 Task: Create a task  Upgrade and migrate company servers to a cloud-based solution , assign it to team member softage.3@softage.net in the project AgileCon and update the status of the task to  At Risk , set the priority of the task to Medium
Action: Mouse moved to (54, 47)
Screenshot: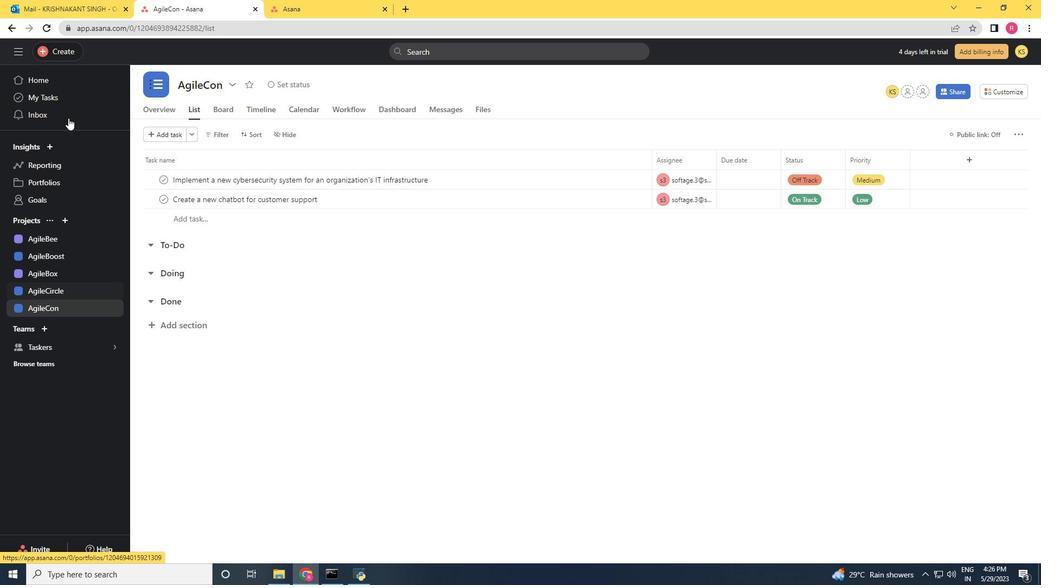 
Action: Mouse pressed left at (54, 47)
Screenshot: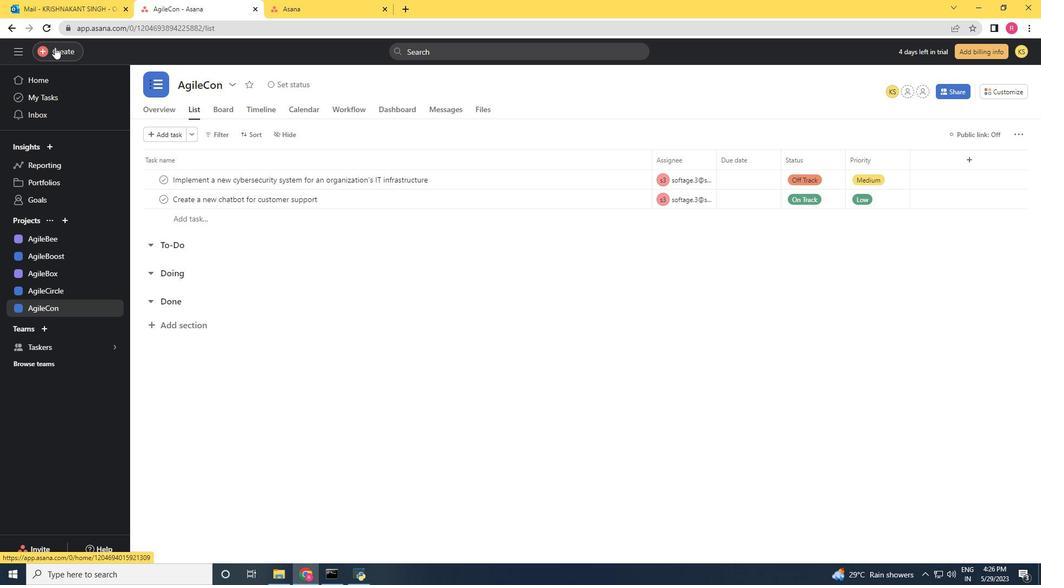
Action: Mouse moved to (111, 61)
Screenshot: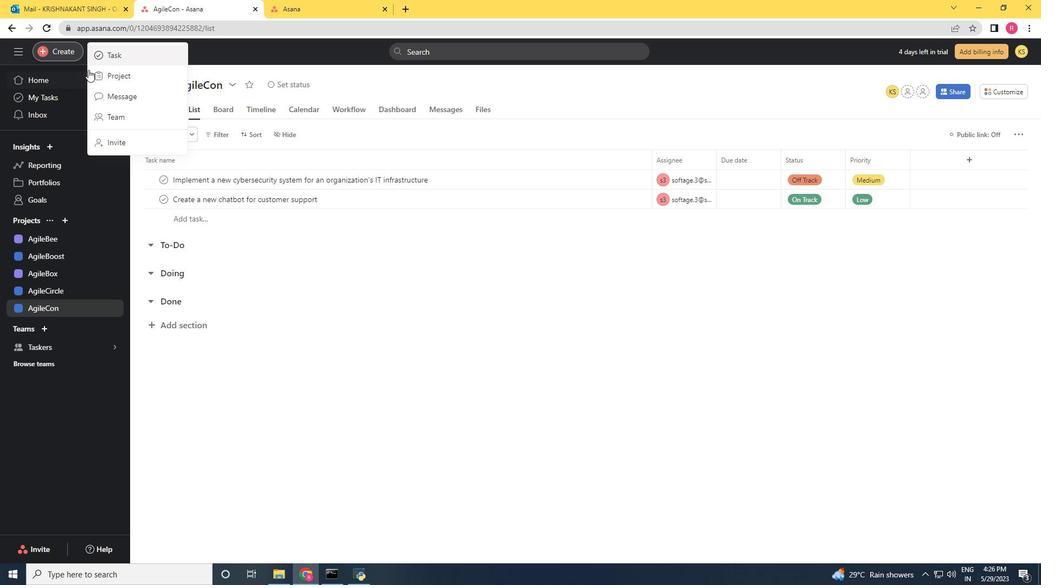 
Action: Mouse pressed left at (111, 61)
Screenshot: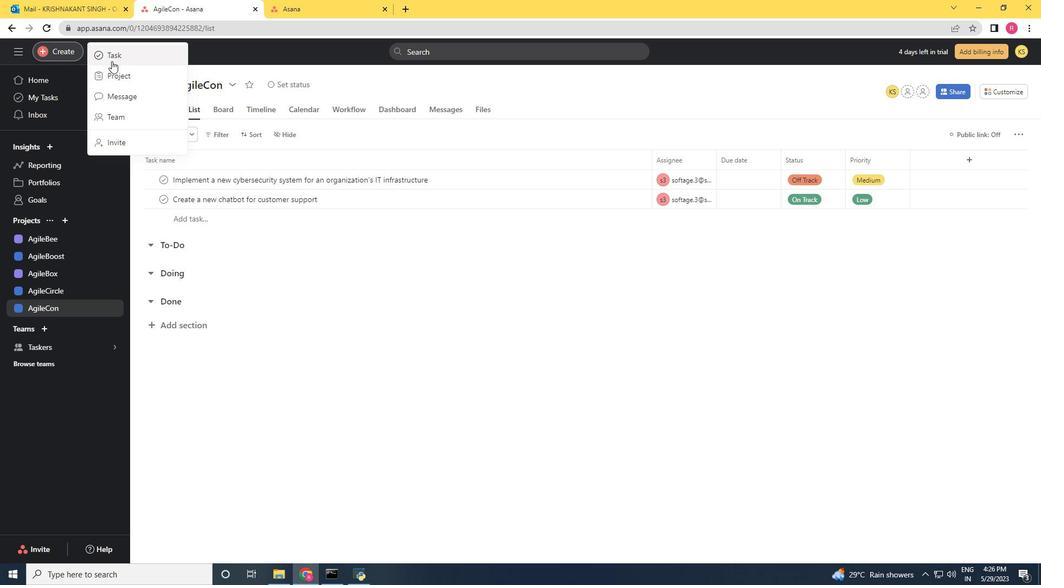 
Action: Mouse moved to (793, 302)
Screenshot: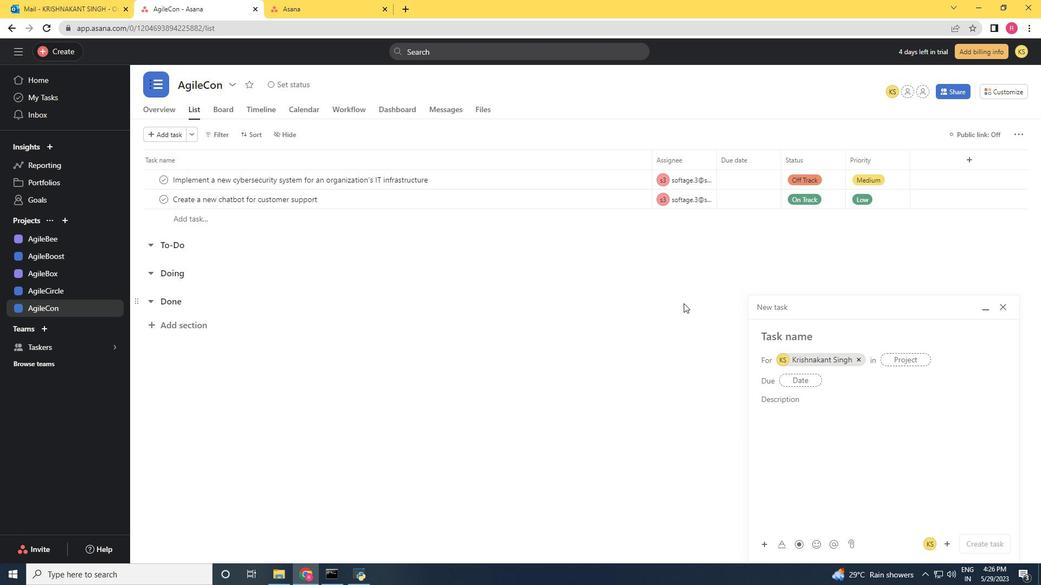 
Action: Key pressed <Key.shift>Upgrade<Key.space>and<Key.space>migrate<Key.space>company<Key.space>servers<Key.space>to<Key.space>a<Key.space>cloud<Key.space><Key.backspace>-based<Key.space>solution<Key.space><Key.enter>
Screenshot: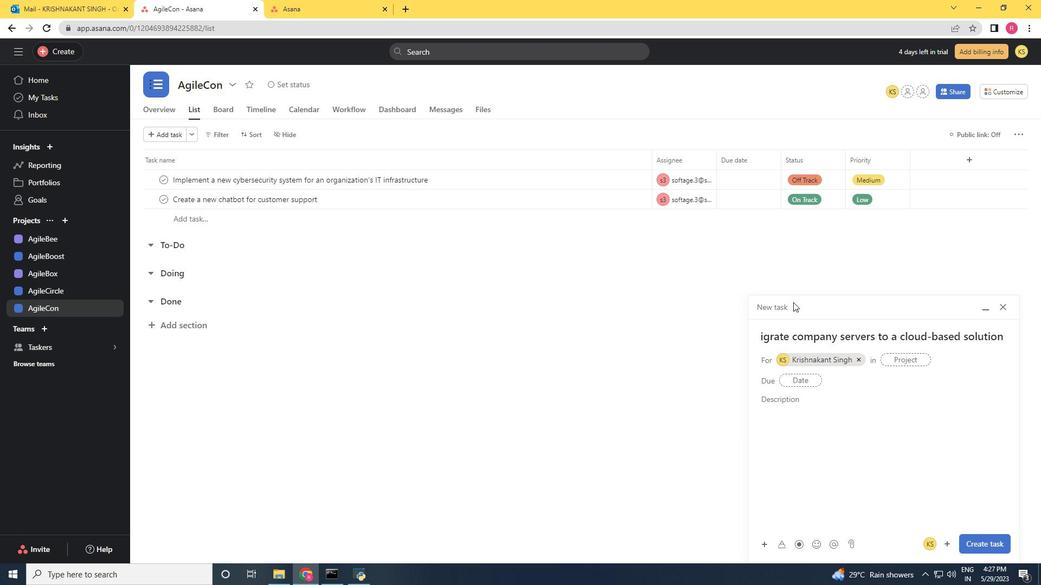 
Action: Mouse moved to (803, 305)
Screenshot: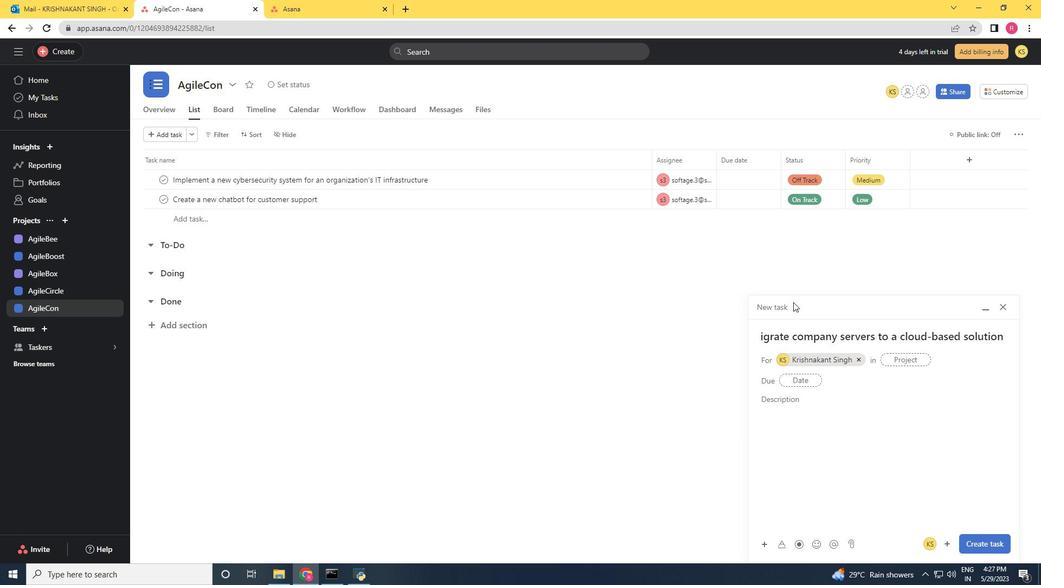 
Action: Mouse scrolled (803, 306) with delta (0, 0)
Screenshot: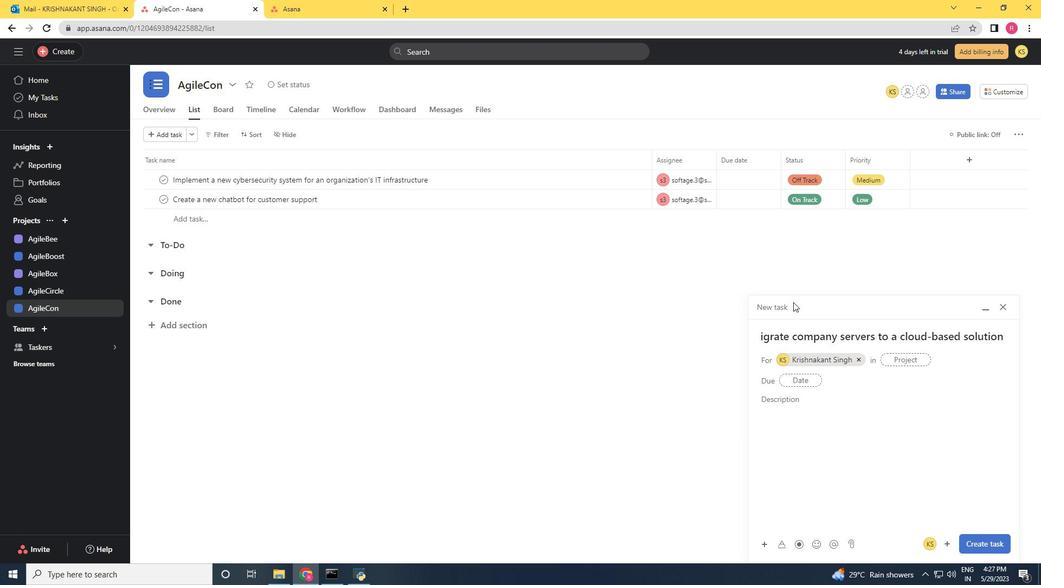 
Action: Mouse moved to (860, 358)
Screenshot: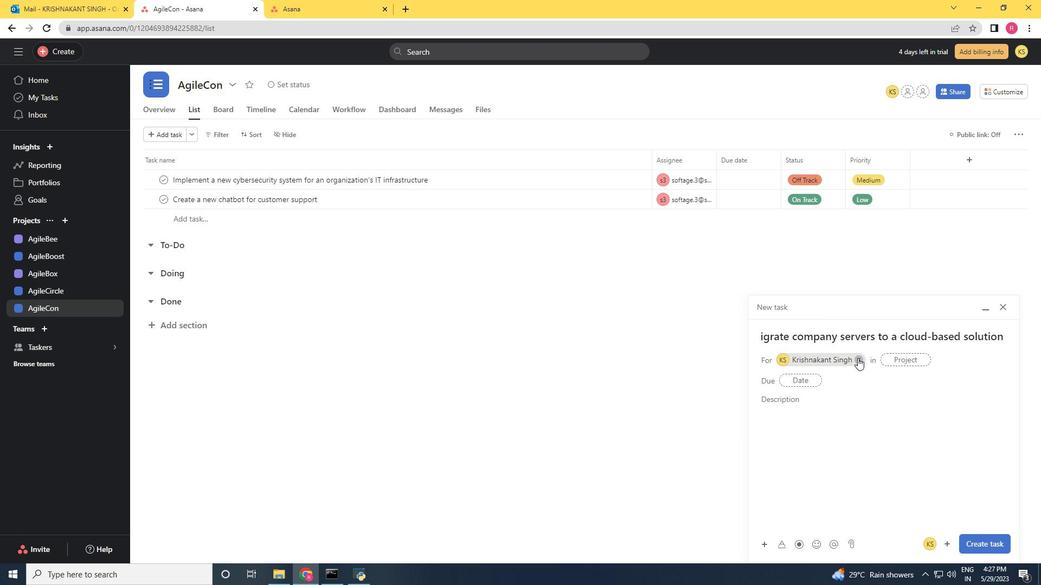 
Action: Mouse pressed left at (860, 358)
Screenshot: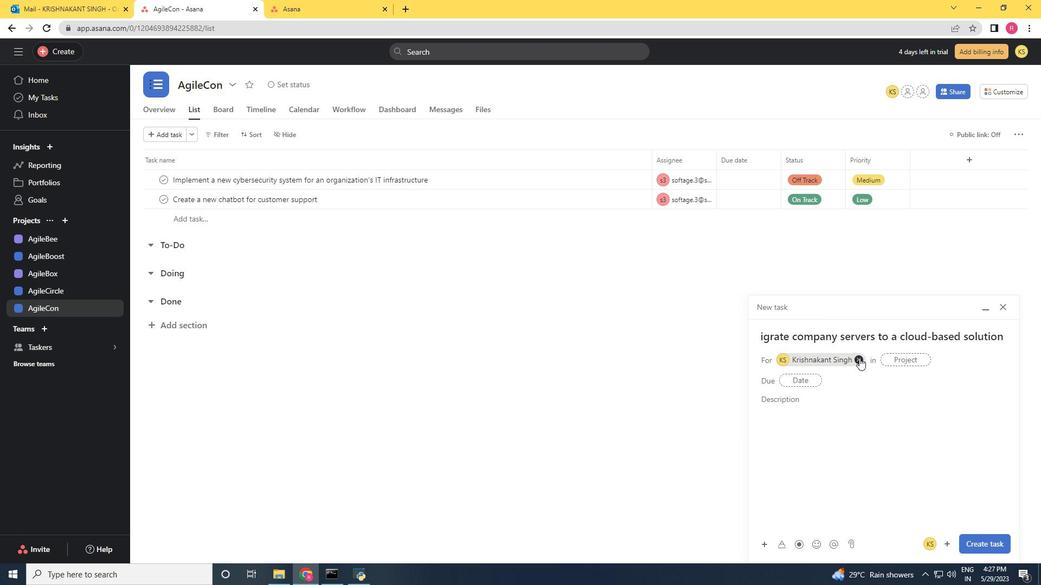 
Action: Mouse moved to (807, 363)
Screenshot: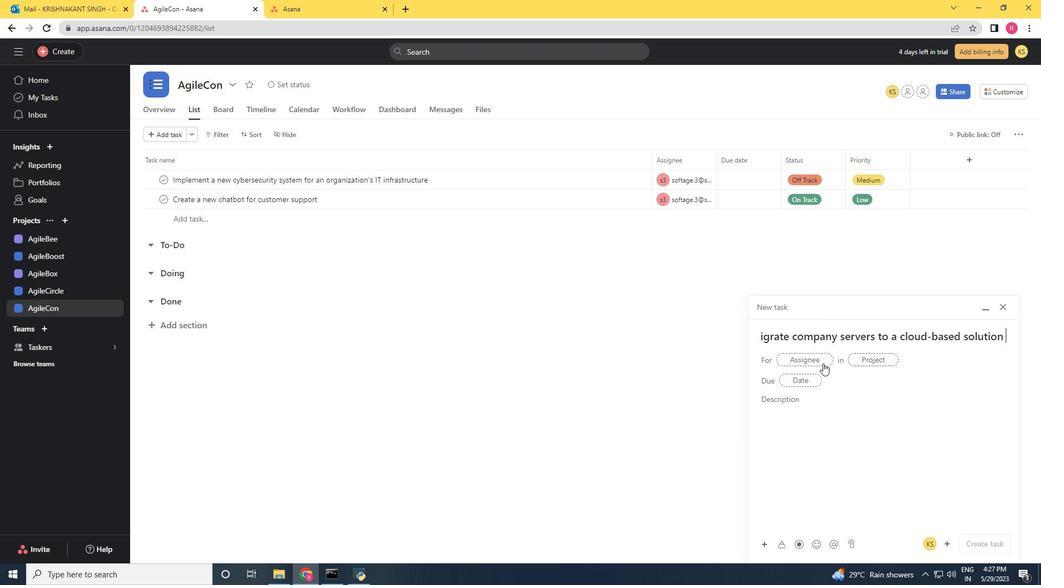 
Action: Mouse pressed left at (807, 363)
Screenshot: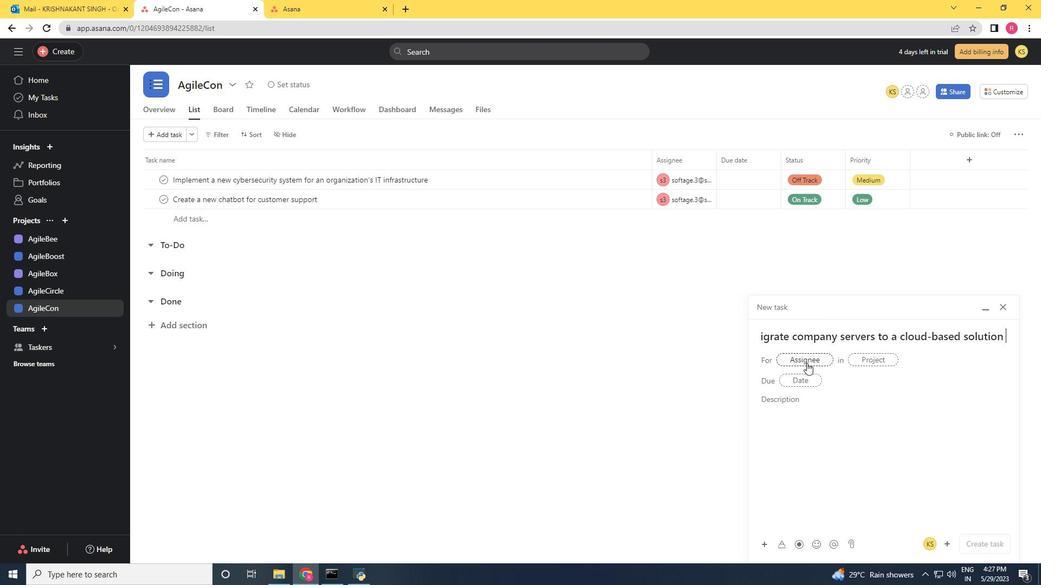 
Action: Key pressed softage.3<Key.shift>@softage.m<Key.backspace>ney<Key.backspace>t
Screenshot: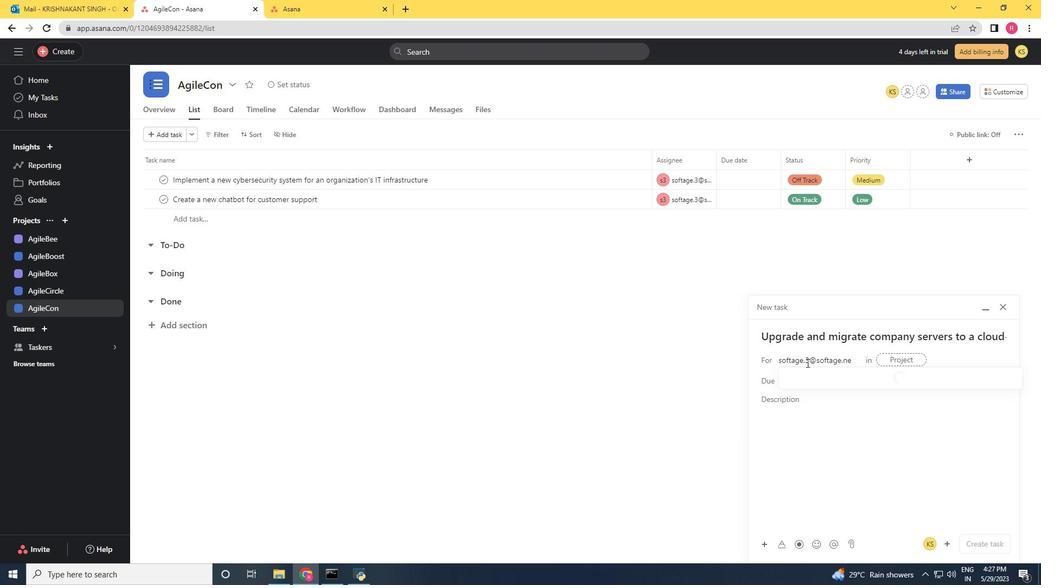 
Action: Mouse scrolled (807, 364) with delta (0, 0)
Screenshot: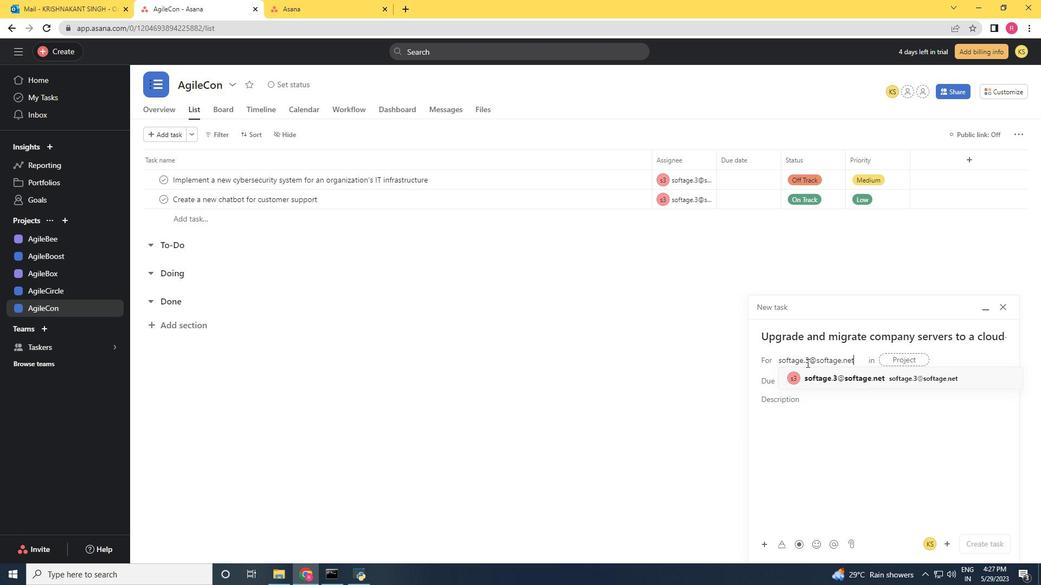 
Action: Mouse moved to (859, 376)
Screenshot: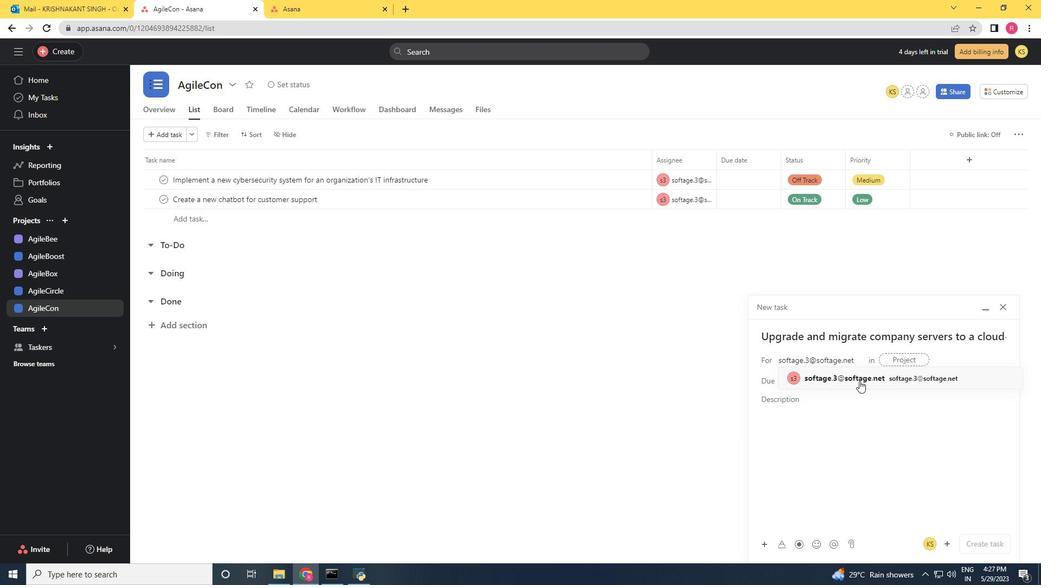 
Action: Mouse pressed left at (859, 376)
Screenshot: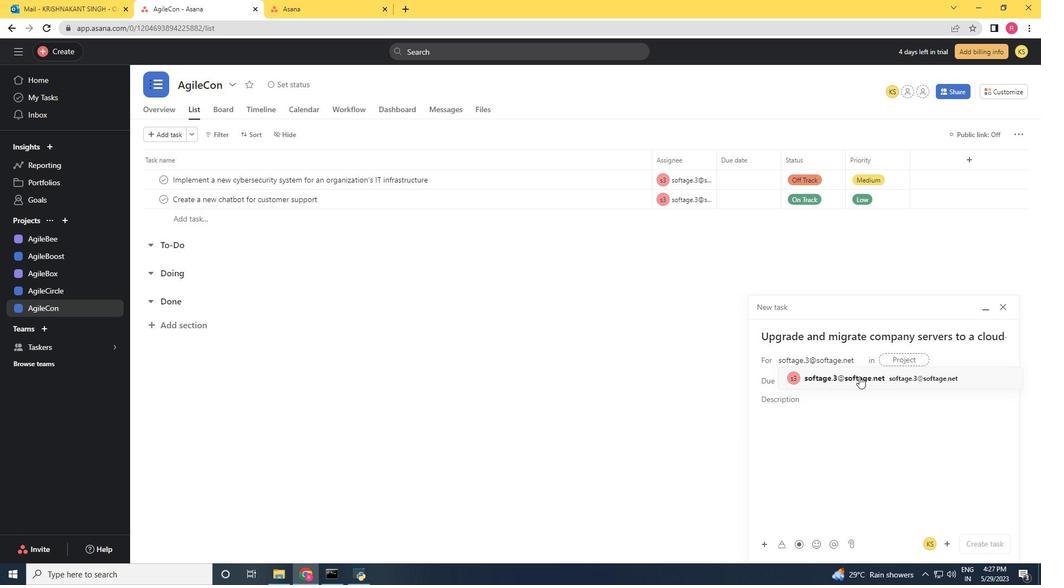 
Action: Mouse moved to (692, 377)
Screenshot: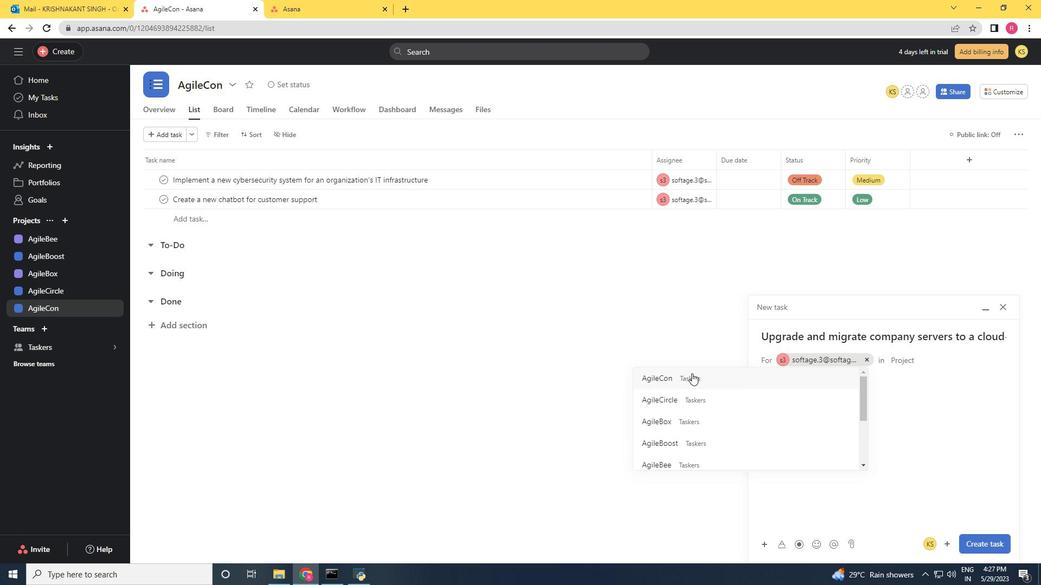
Action: Mouse pressed left at (692, 377)
Screenshot: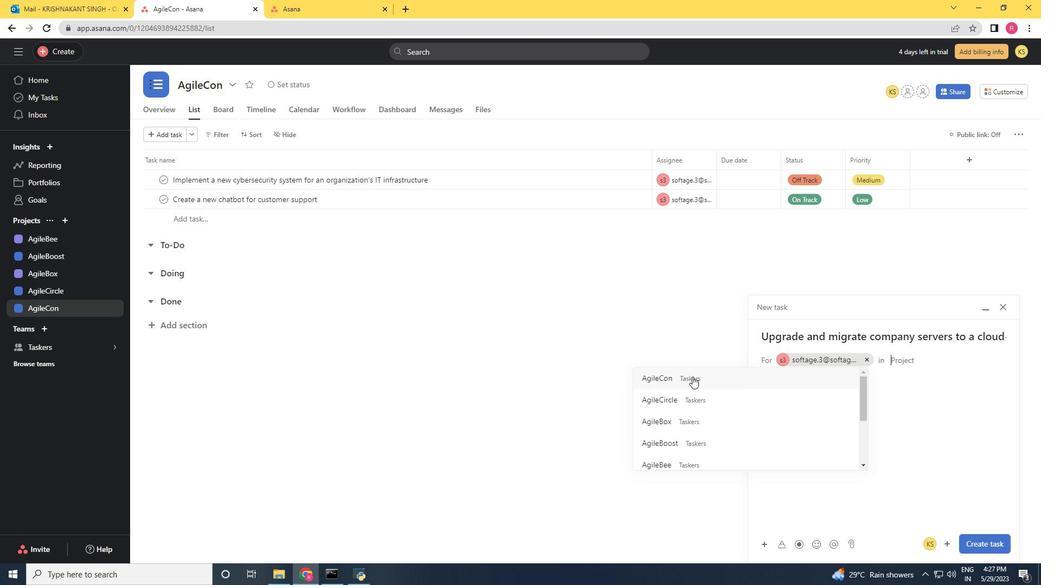 
Action: Mouse moved to (821, 400)
Screenshot: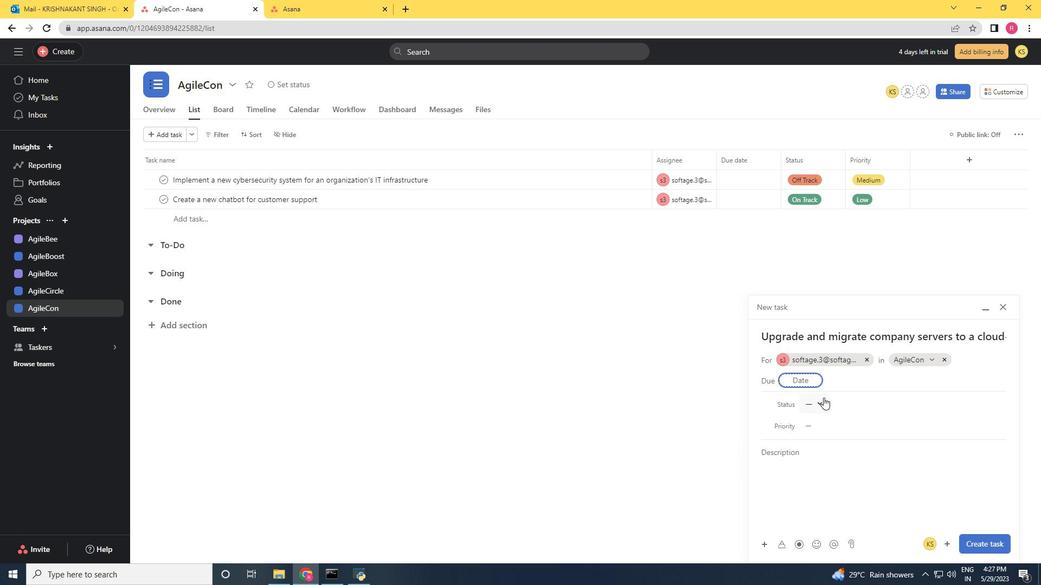 
Action: Mouse pressed left at (821, 400)
Screenshot: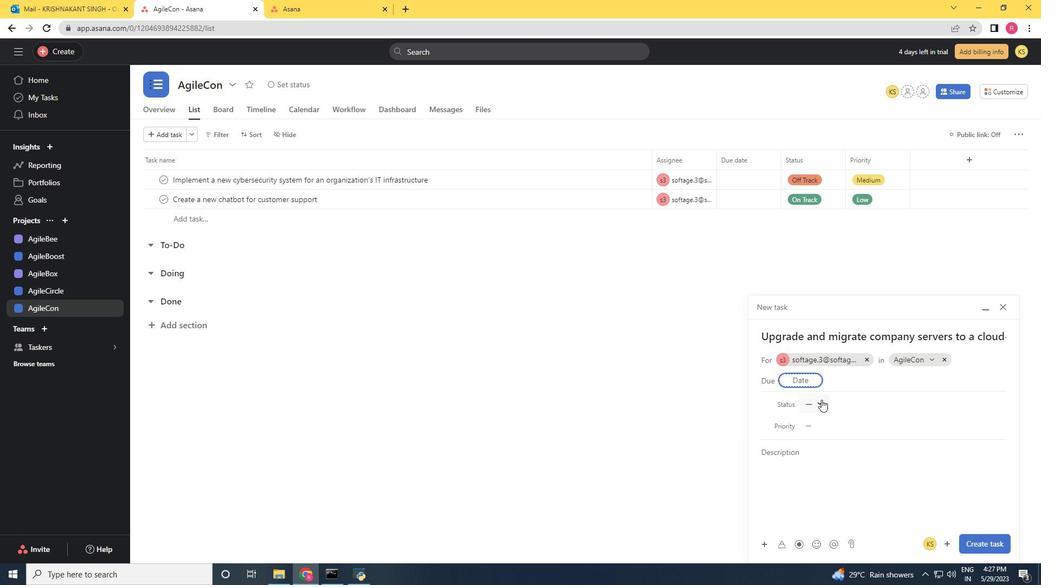 
Action: Mouse moved to (828, 483)
Screenshot: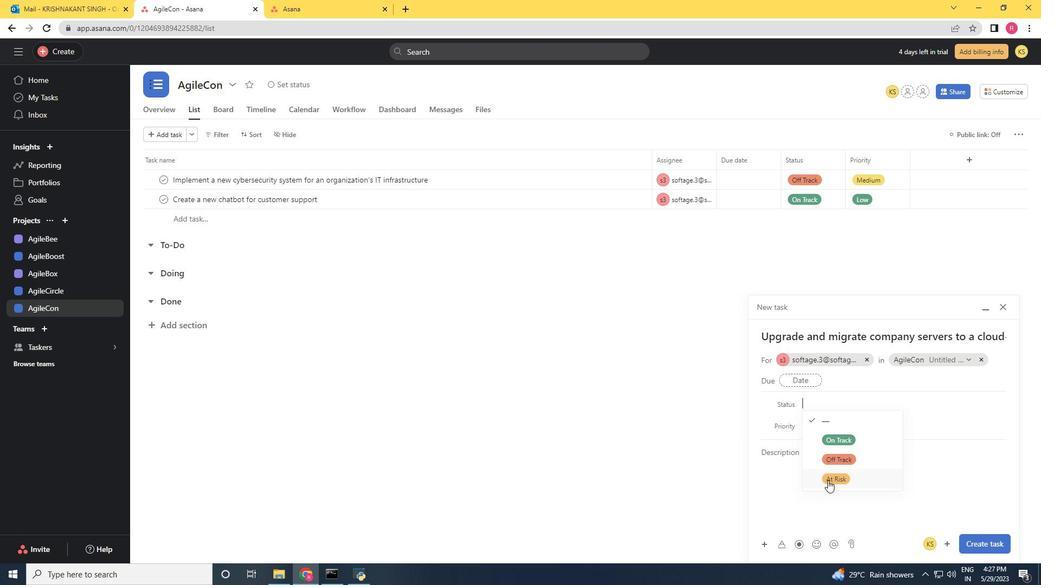 
Action: Mouse pressed left at (828, 483)
Screenshot: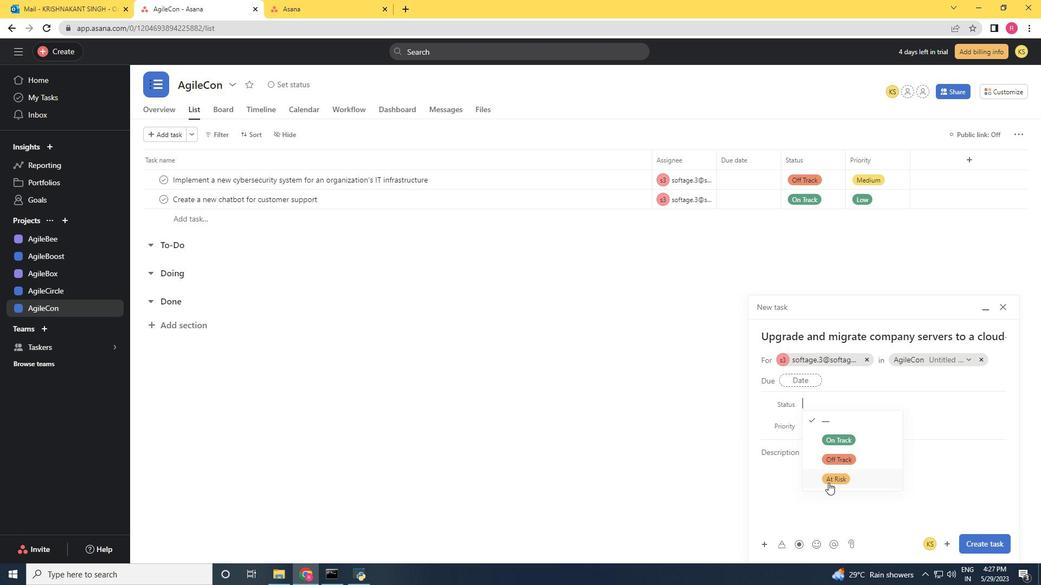 
Action: Mouse moved to (813, 424)
Screenshot: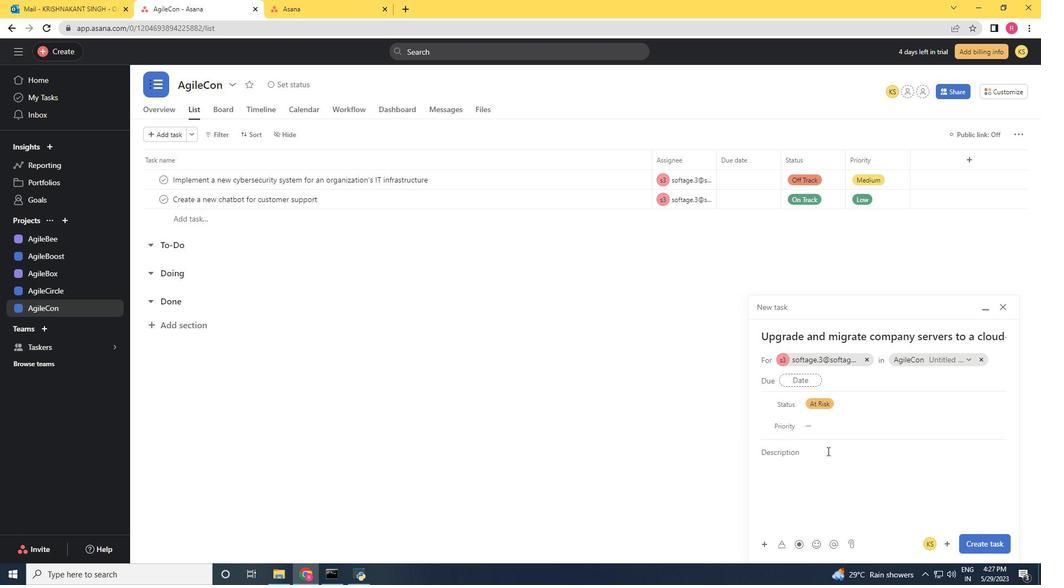 
Action: Mouse pressed left at (813, 424)
Screenshot: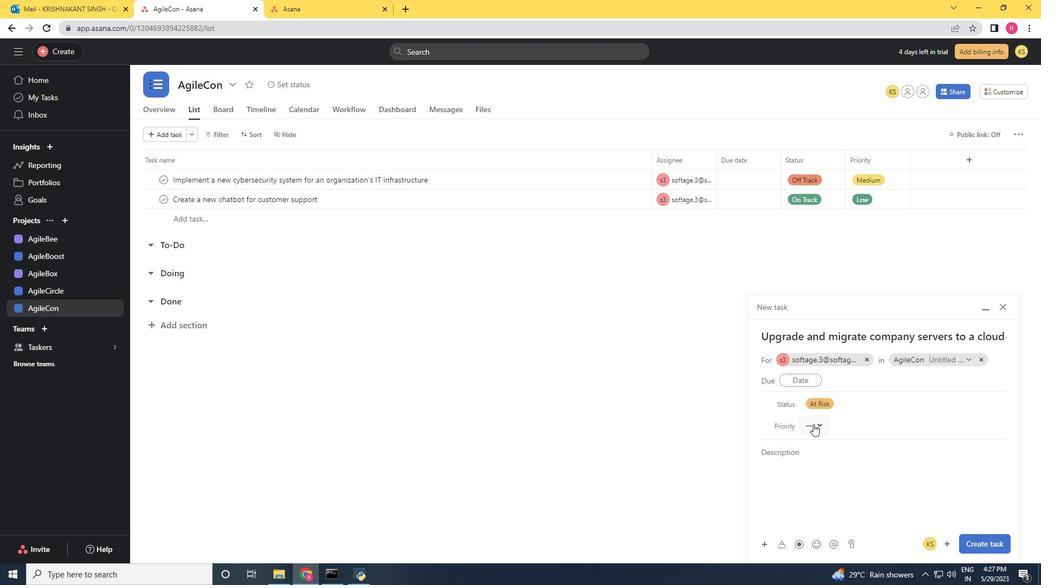 
Action: Mouse moved to (816, 477)
Screenshot: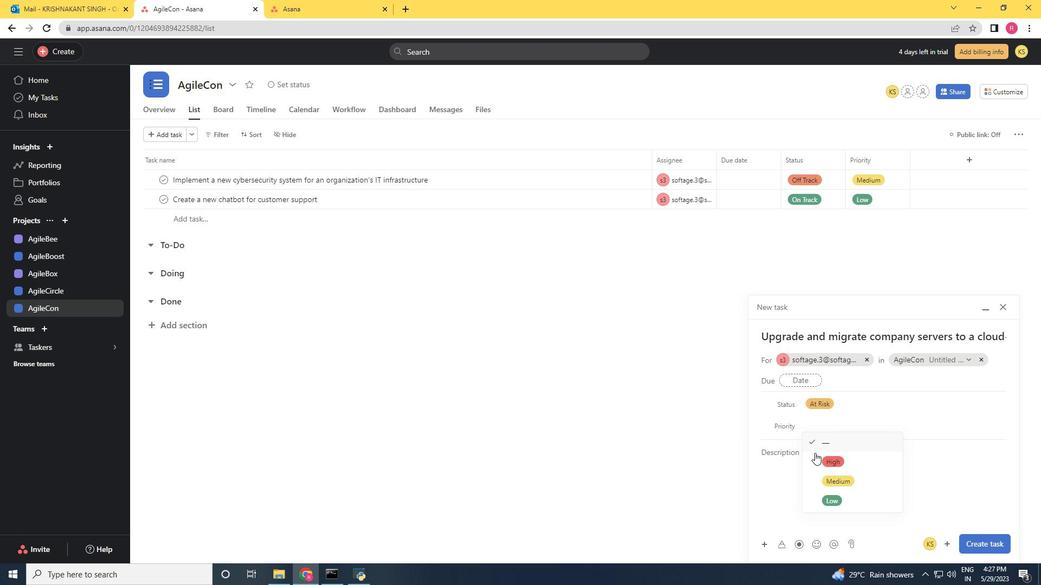 
Action: Mouse pressed left at (816, 477)
Screenshot: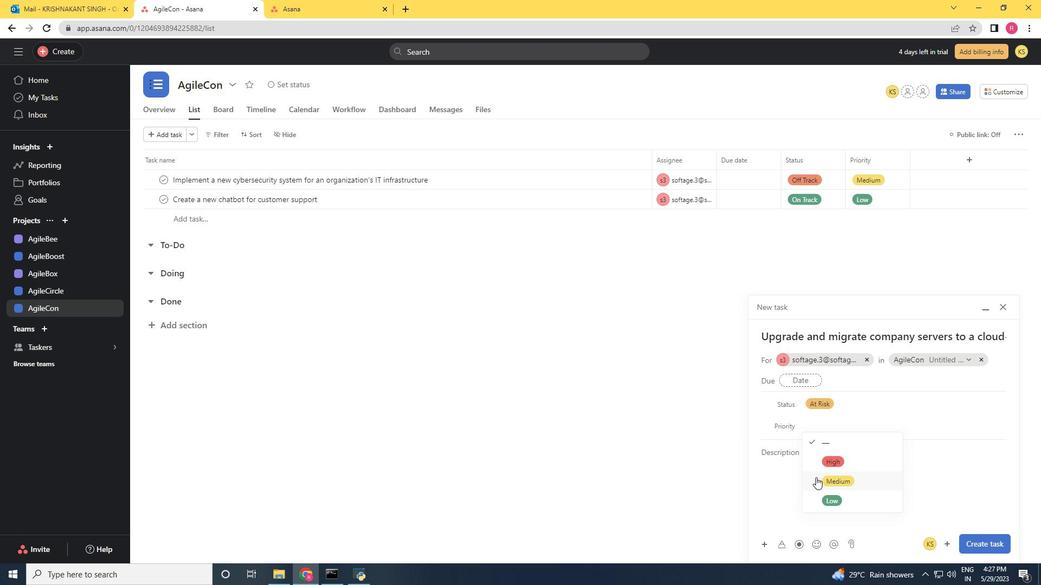 
Action: Mouse moved to (998, 546)
Screenshot: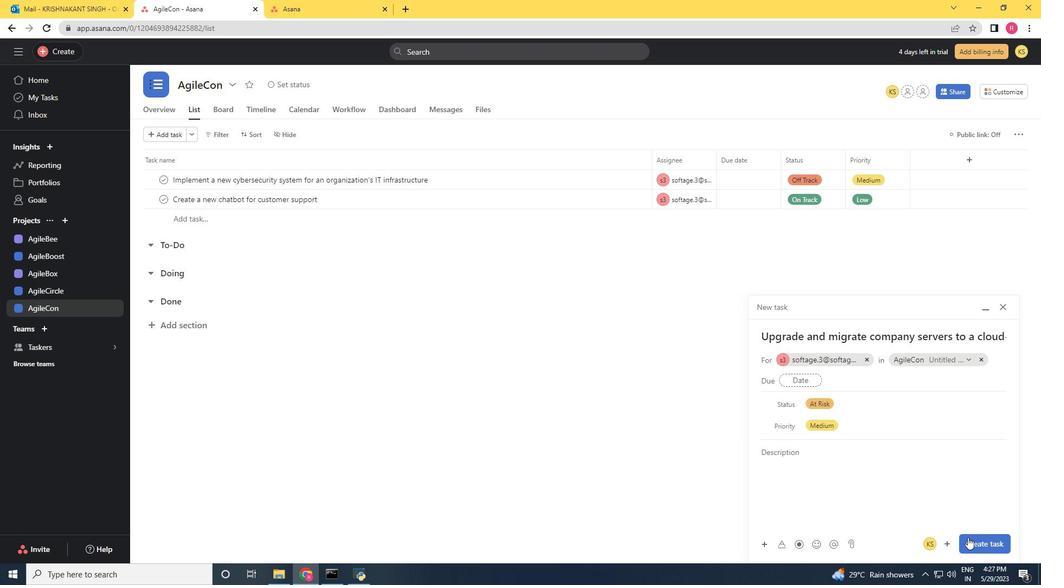 
Action: Mouse pressed left at (998, 546)
Screenshot: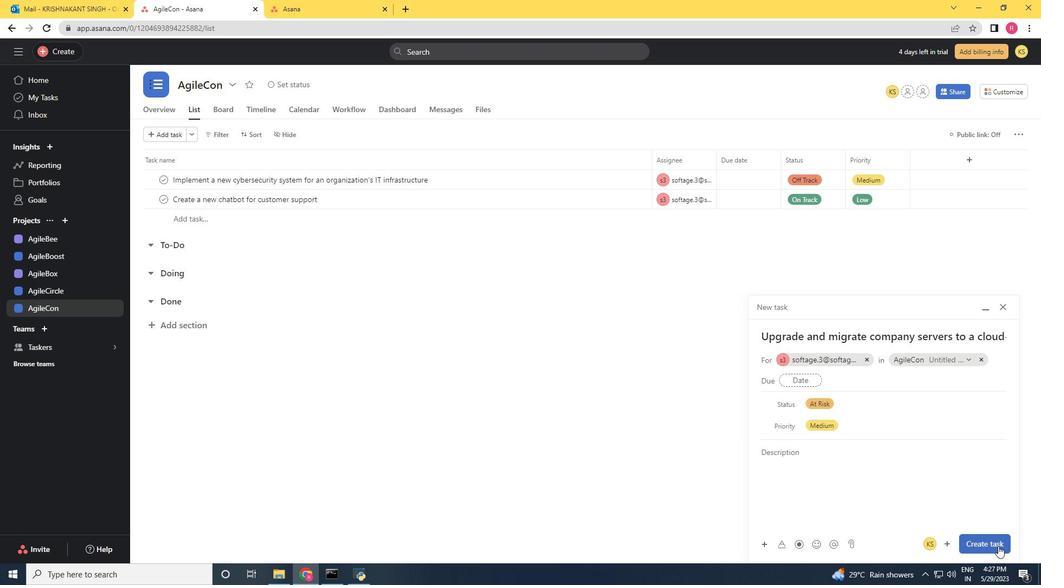 
Action: Mouse moved to (777, 427)
Screenshot: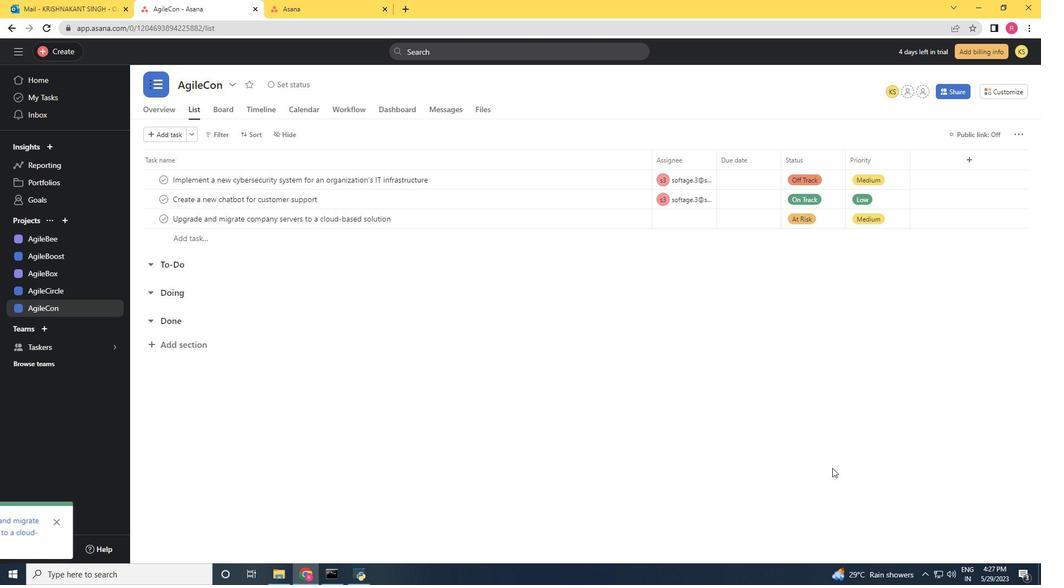 
